 Task: Change the title to "Lead Follow-up".
Action: Mouse pressed left at (326, 89)
Screenshot: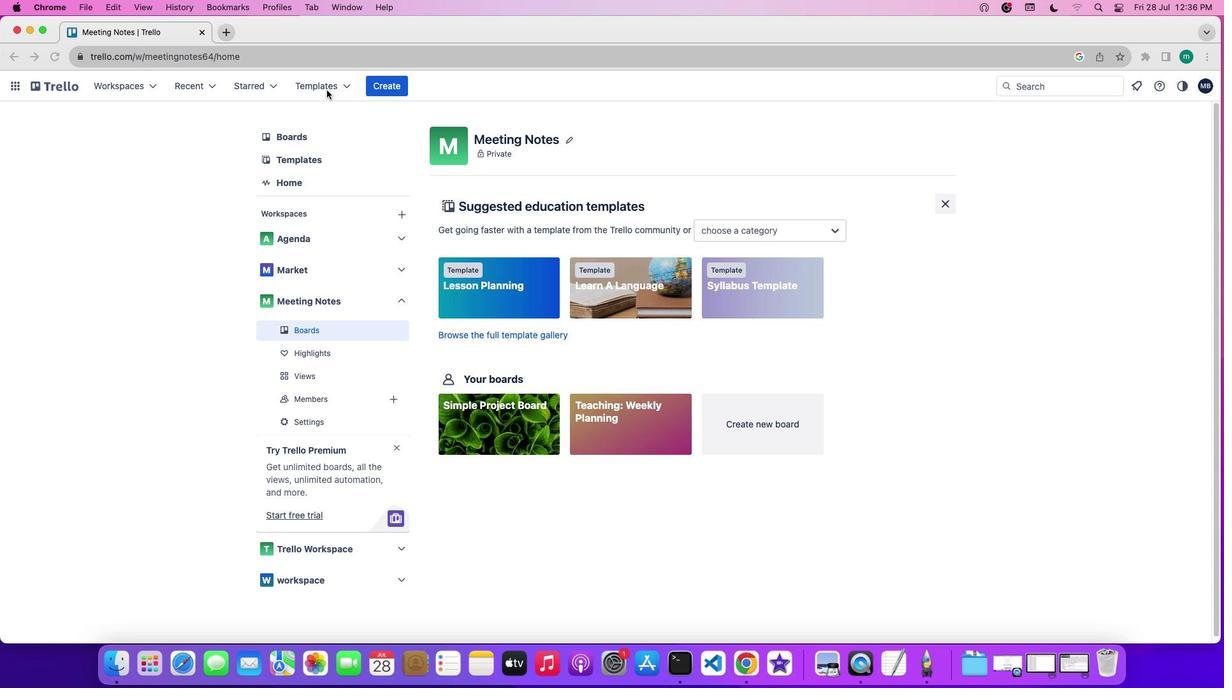 
Action: Mouse moved to (327, 88)
Screenshot: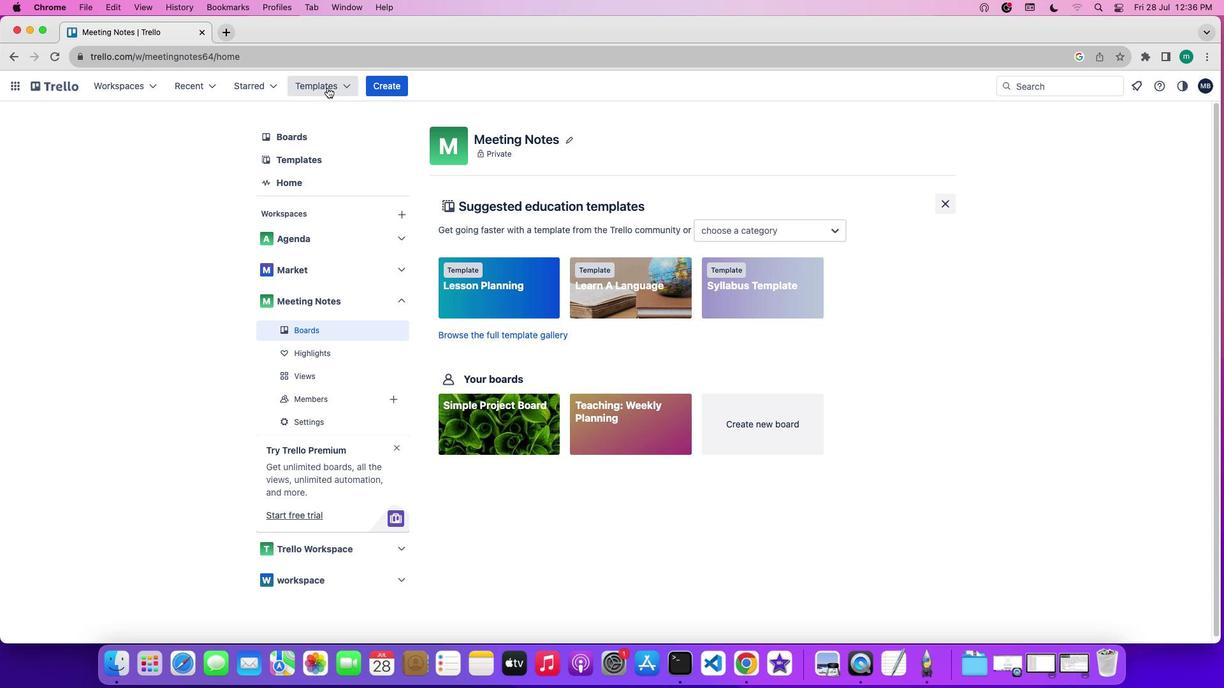 
Action: Mouse pressed left at (327, 88)
Screenshot: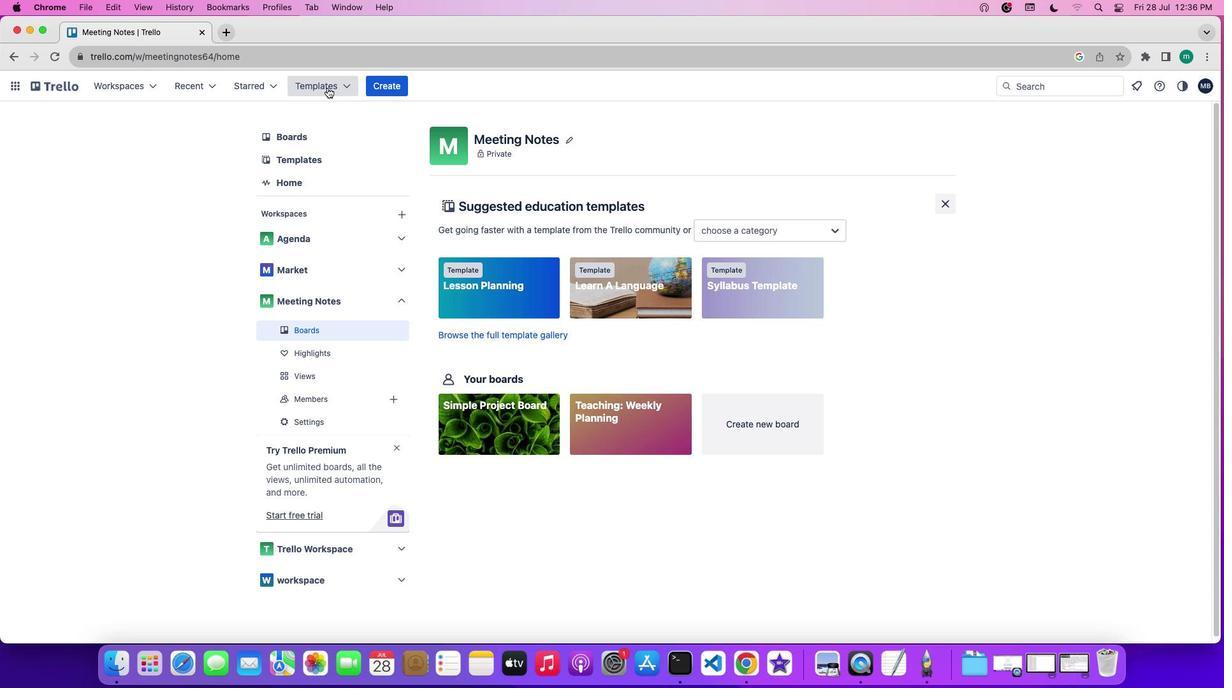 
Action: Mouse moved to (390, 482)
Screenshot: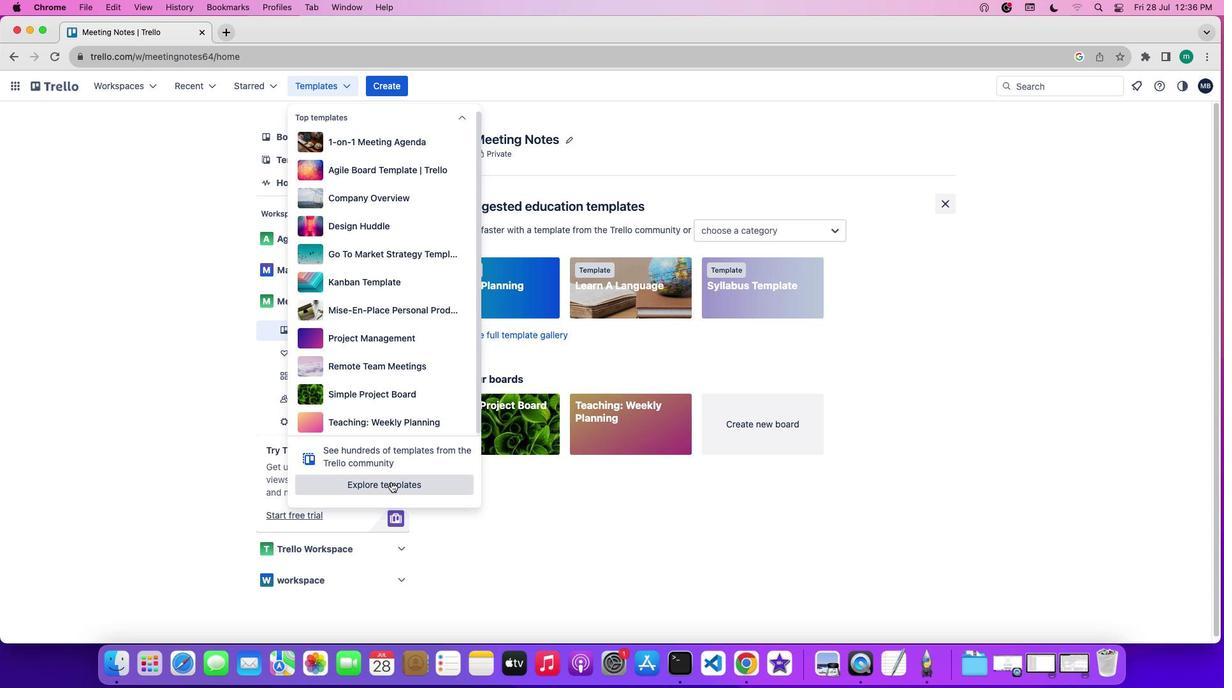 
Action: Mouse pressed left at (390, 482)
Screenshot: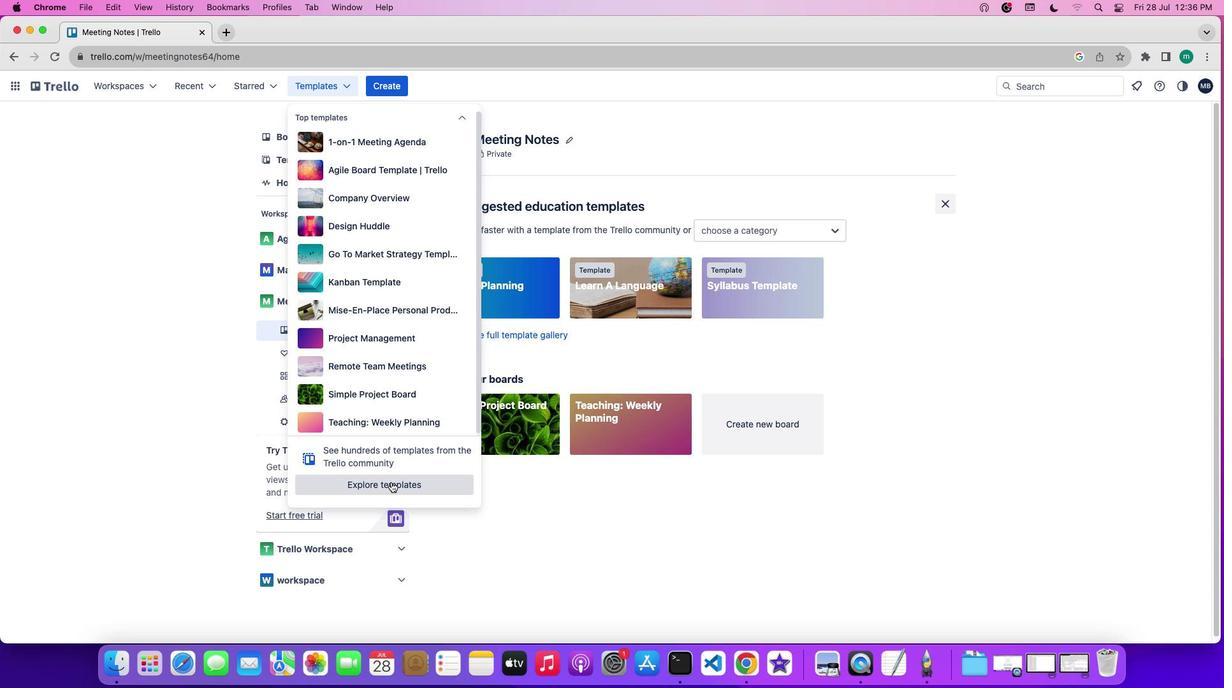 
Action: Mouse moved to (468, 209)
Screenshot: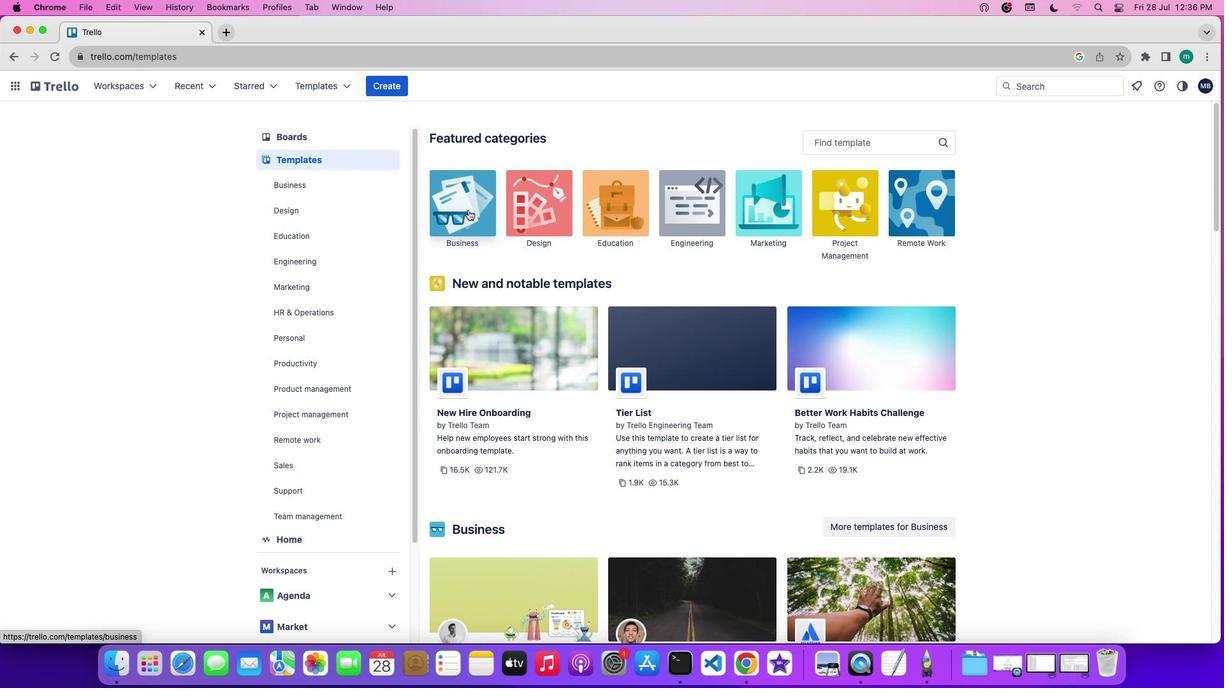 
Action: Mouse pressed left at (468, 209)
Screenshot: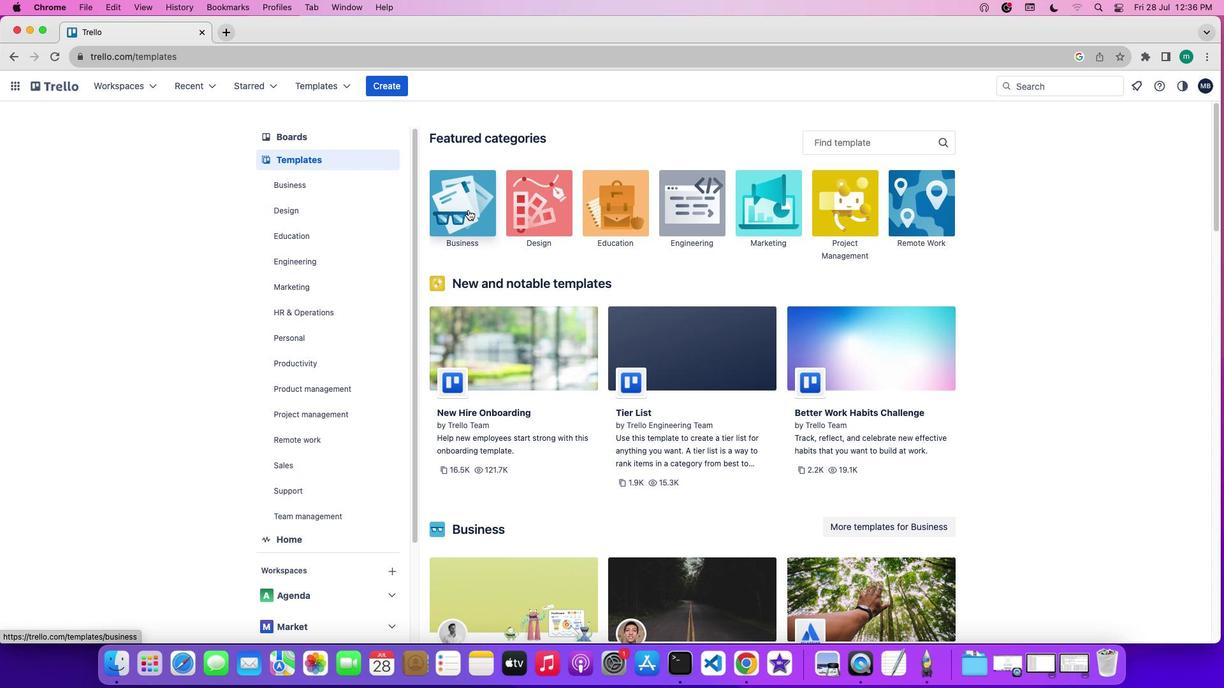 
Action: Mouse moved to (492, 288)
Screenshot: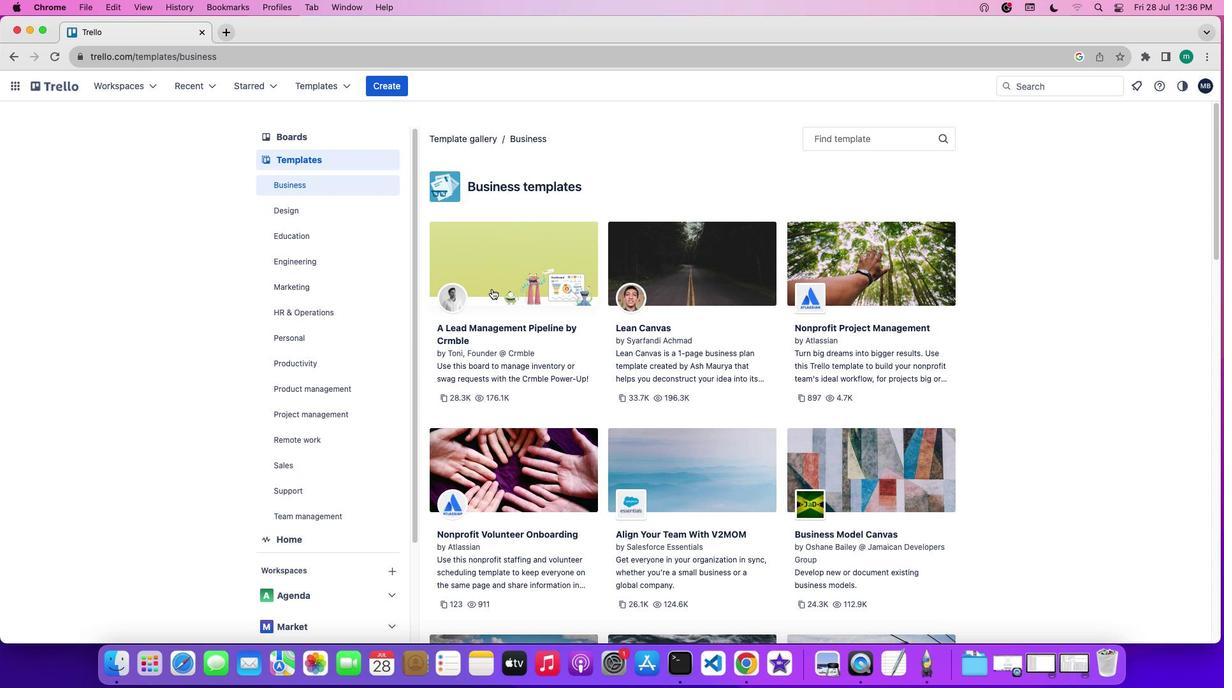 
Action: Mouse pressed left at (492, 288)
Screenshot: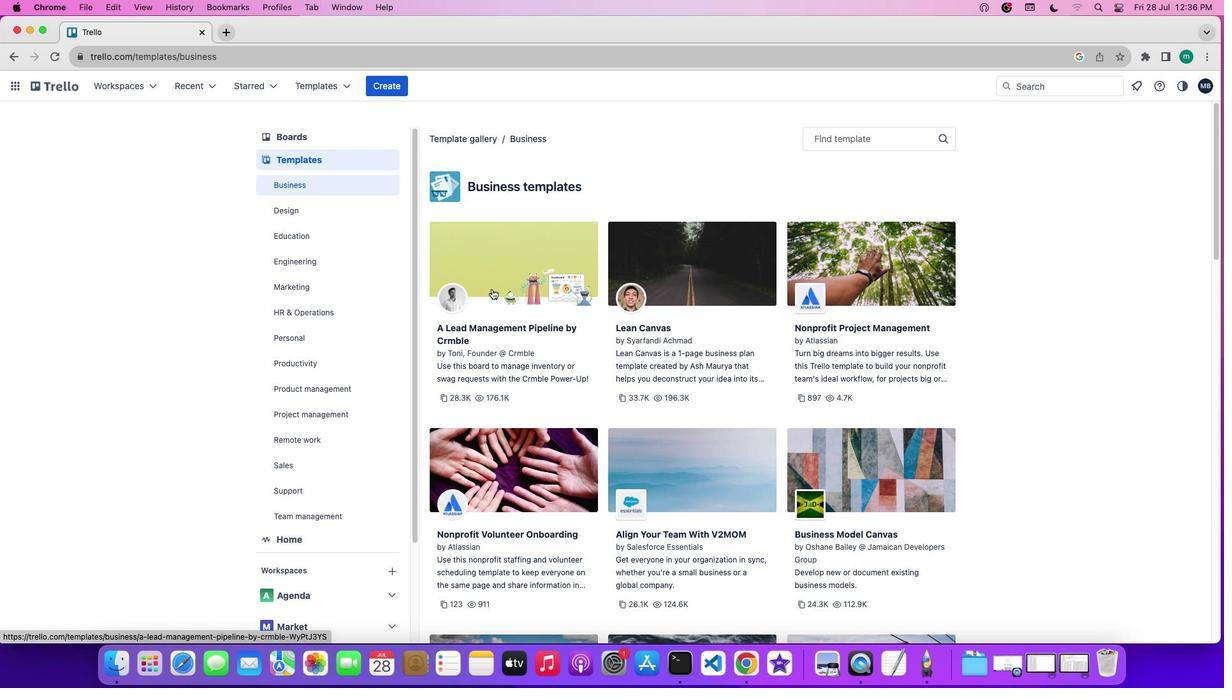 
Action: Mouse moved to (901, 188)
Screenshot: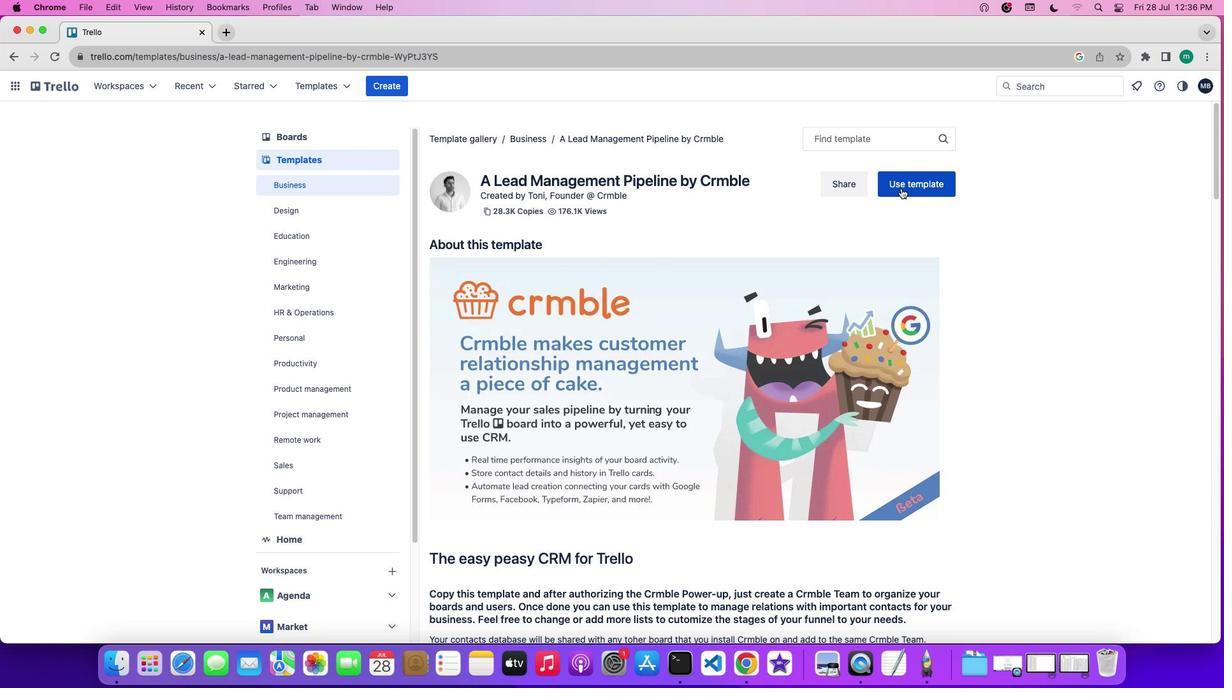
Action: Mouse pressed left at (901, 188)
Screenshot: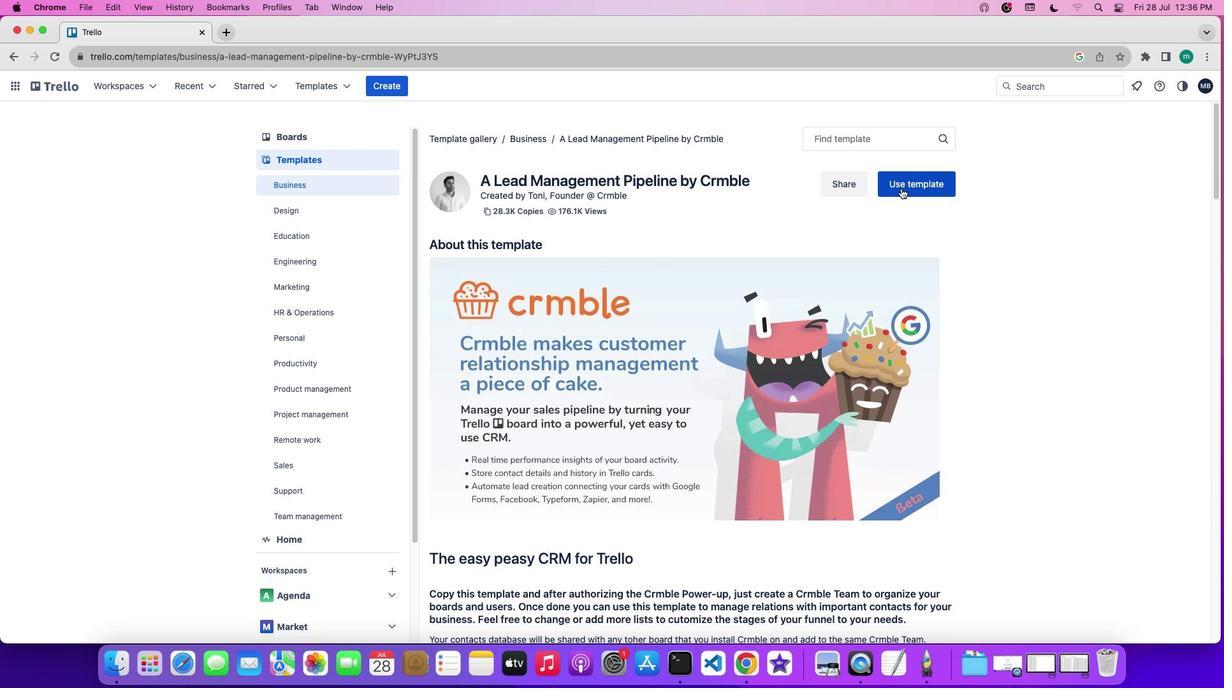 
Action: Key pressed Key.backspaceKey.shift'L''e''a''d'Key.spaceKey.shift'F''o''l''l''o''w'Key.enterKey.enterKey.enterKey.enterKey.enterKey.enter'-''u''p'
Screenshot: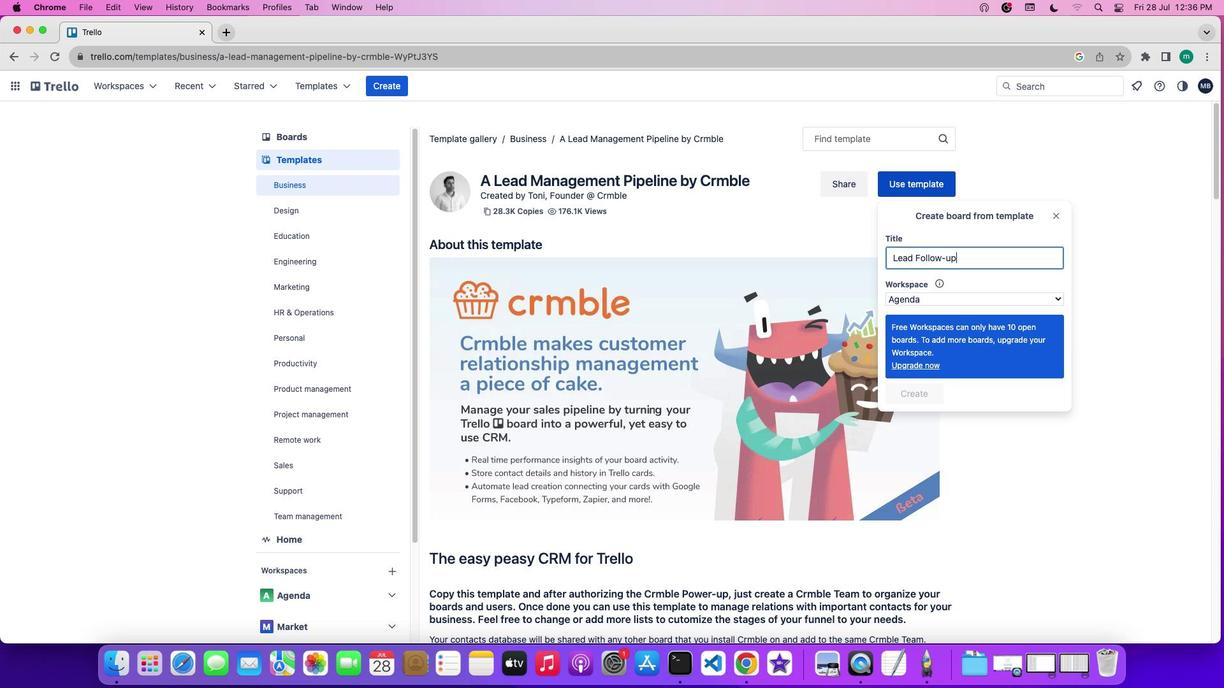 
